 Task: Assign in the project TrendSetter the issue 'Develop a new tool for automated testing of blockchain applications' to the sprint 'Scope Sprint'.
Action: Mouse moved to (1017, 485)
Screenshot: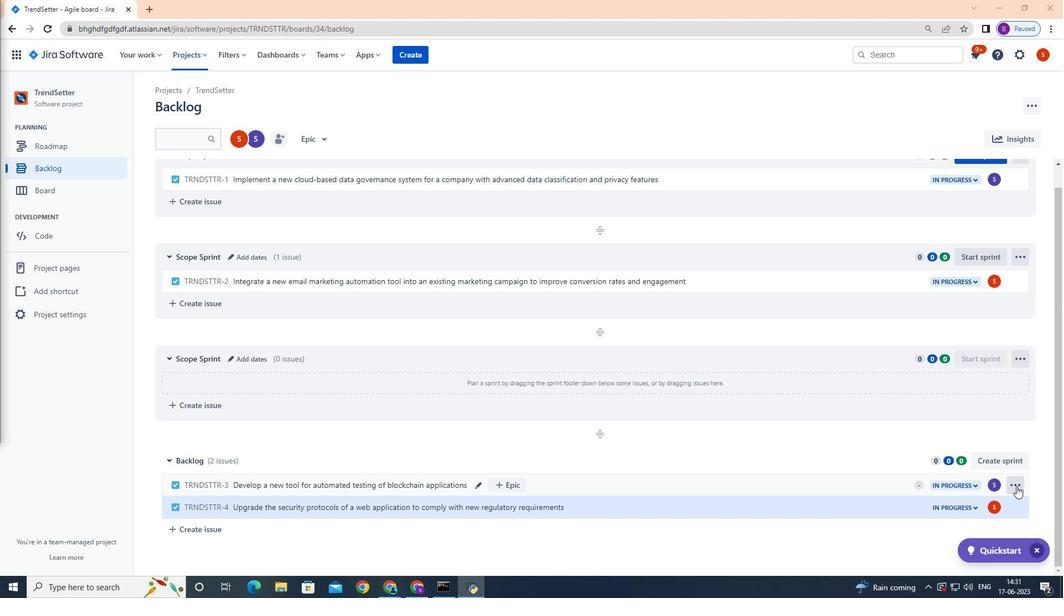 
Action: Mouse pressed left at (1017, 485)
Screenshot: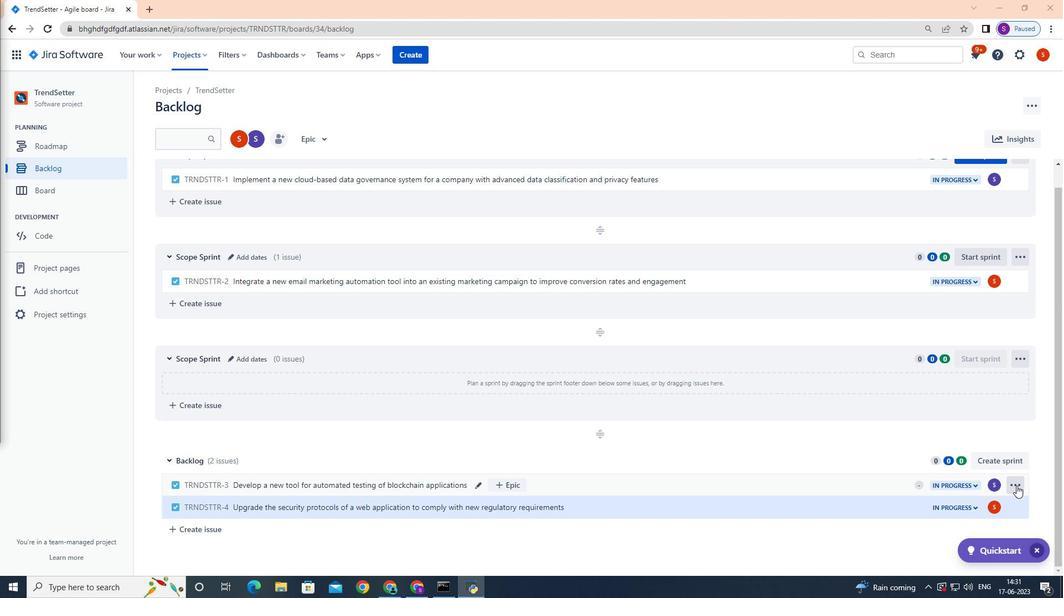 
Action: Mouse moved to (983, 421)
Screenshot: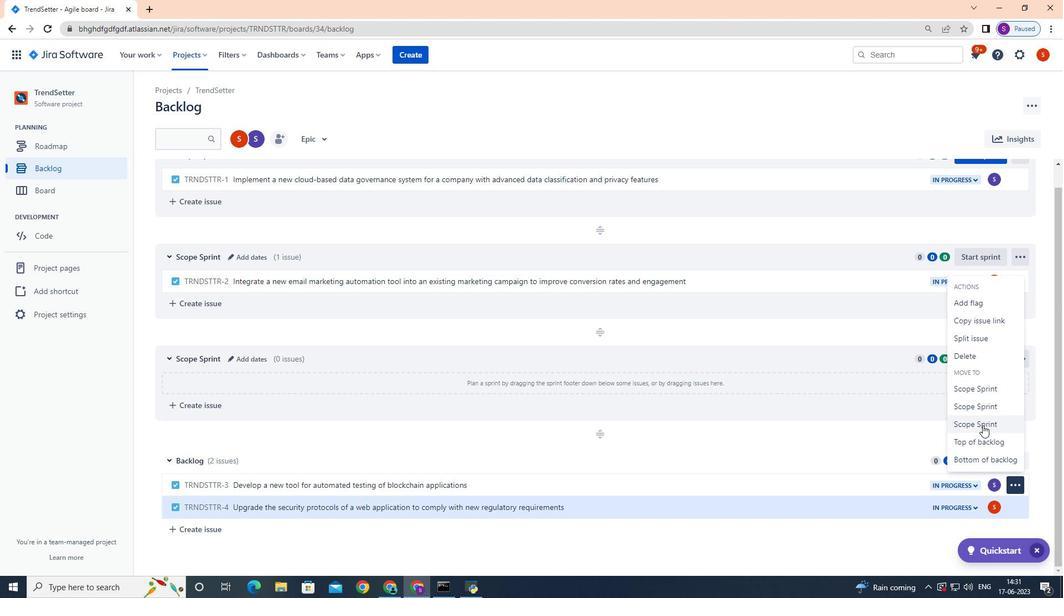 
Action: Mouse pressed left at (983, 421)
Screenshot: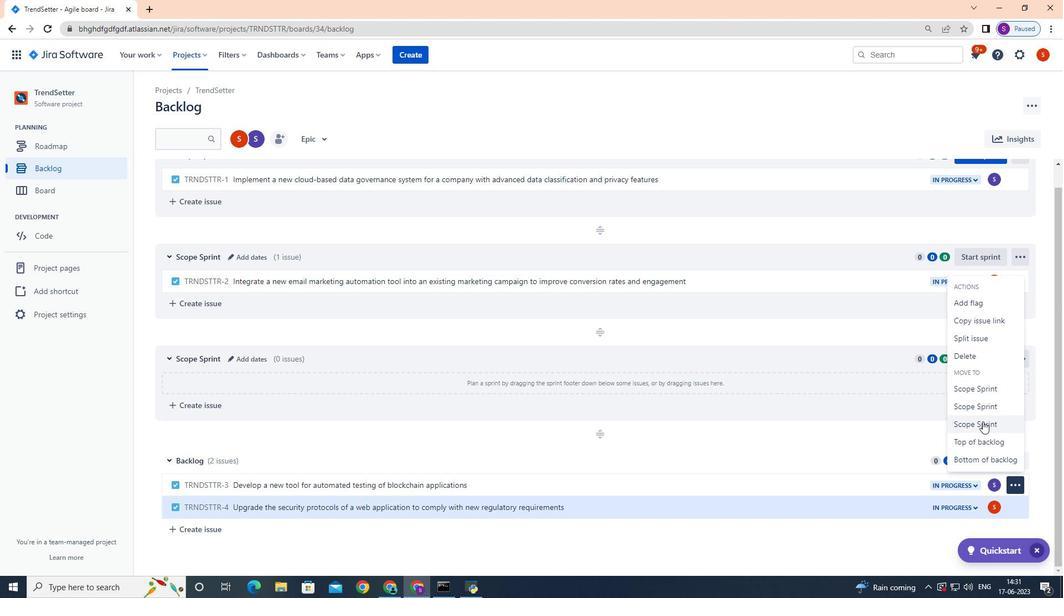 
Action: Mouse moved to (645, 429)
Screenshot: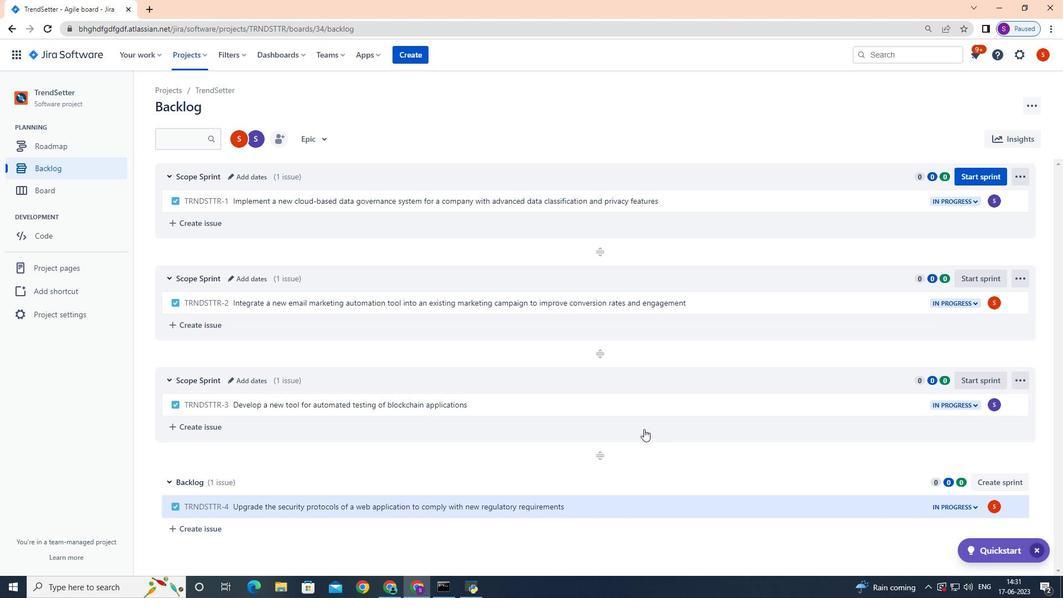 
